 Task: Search one way flight ticket for 2 adults, 4 children and 1 infant on lap in business from Gustavus: Gustavus Airport to Fort Wayne: Fort Wayne International Airport on 5-4-2023. Choice of flights is Southwest. Price is upto 78000. Outbound departure time preference is 13:45.
Action: Mouse moved to (285, 240)
Screenshot: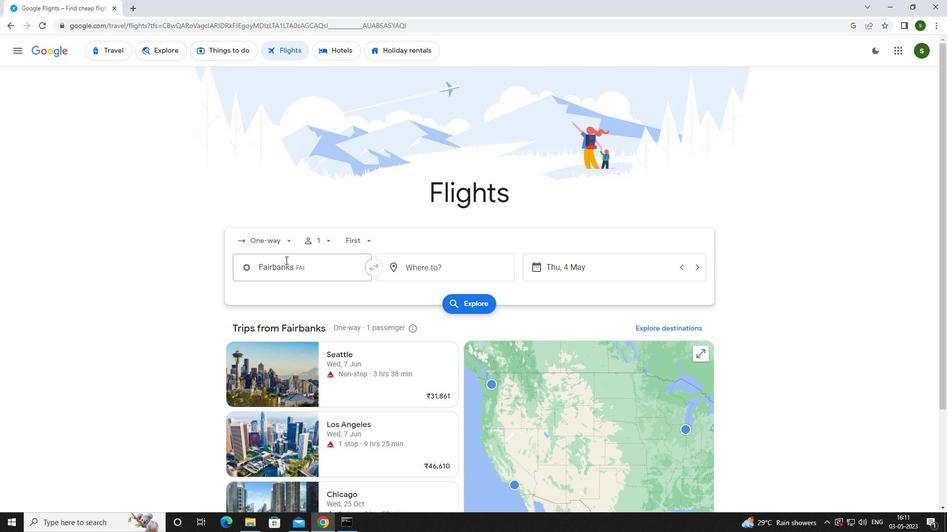 
Action: Mouse pressed left at (285, 240)
Screenshot: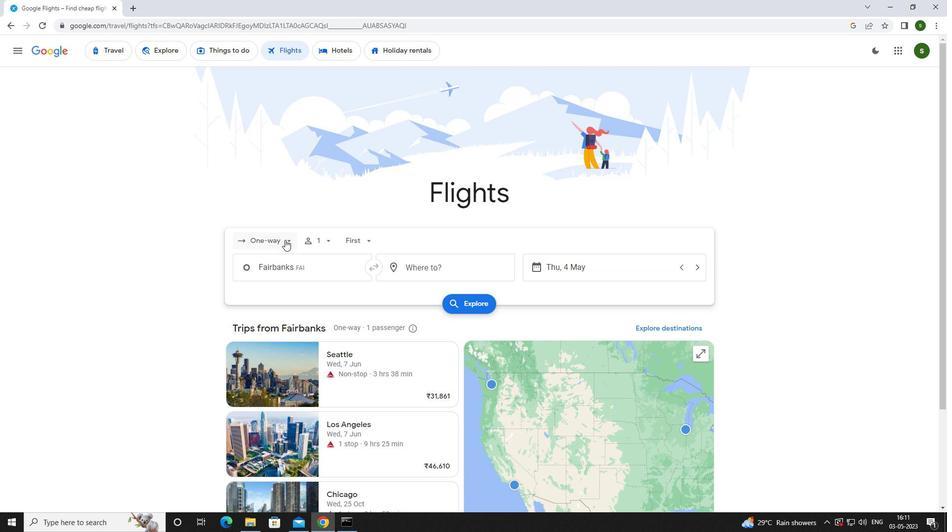 
Action: Mouse moved to (281, 285)
Screenshot: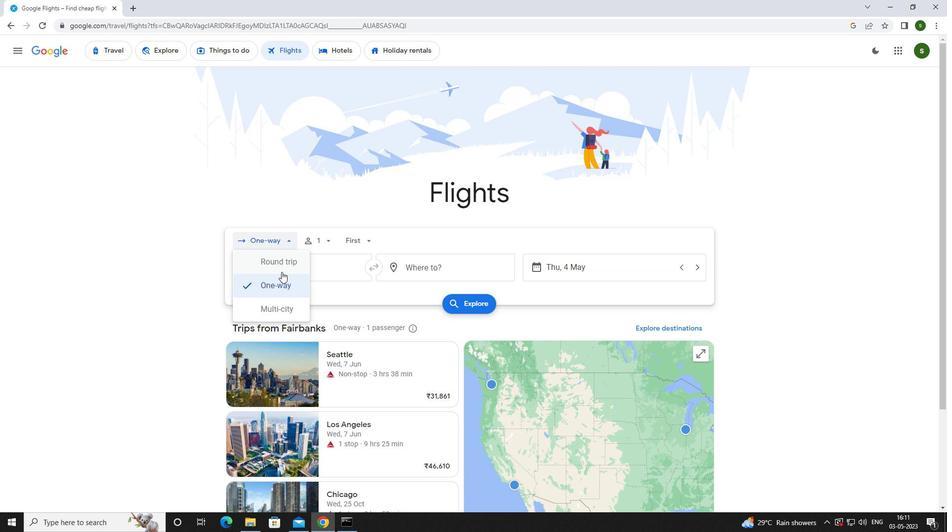 
Action: Mouse pressed left at (281, 285)
Screenshot: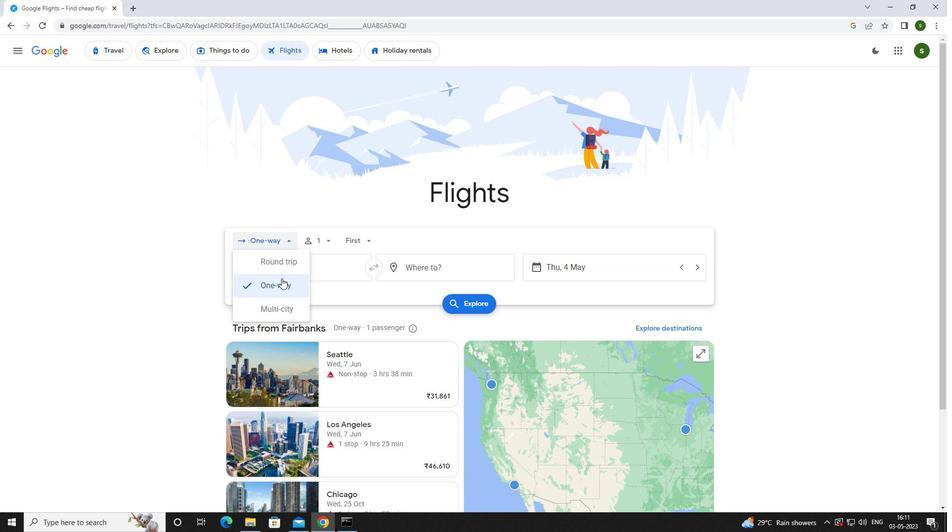 
Action: Mouse moved to (321, 245)
Screenshot: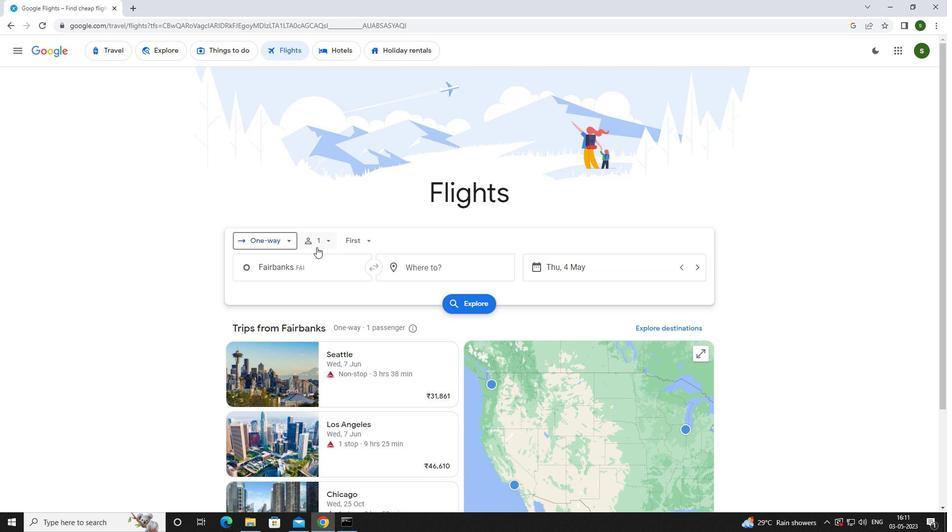
Action: Mouse pressed left at (321, 245)
Screenshot: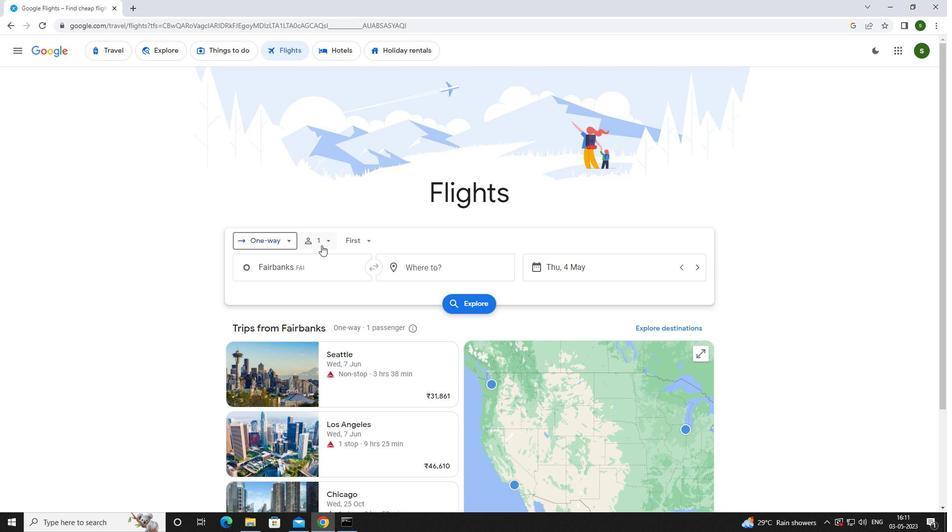 
Action: Mouse moved to (402, 264)
Screenshot: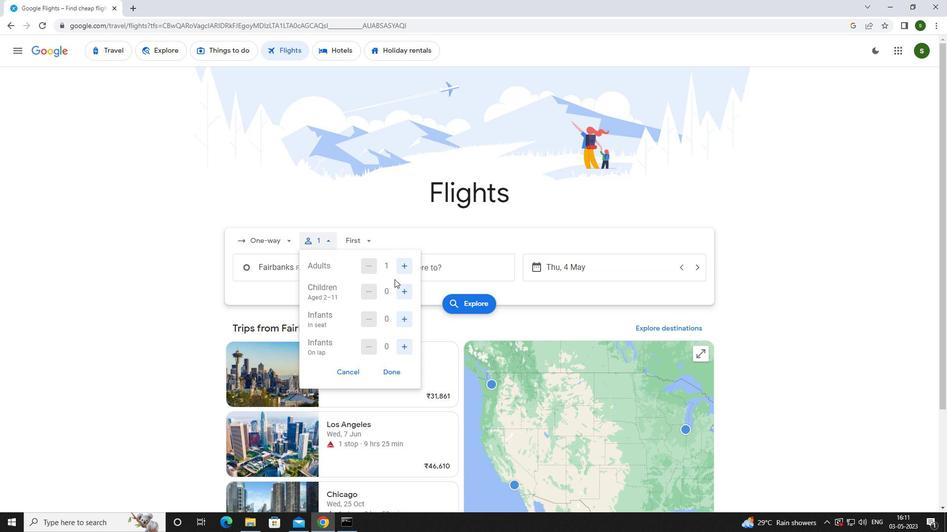 
Action: Mouse pressed left at (402, 264)
Screenshot: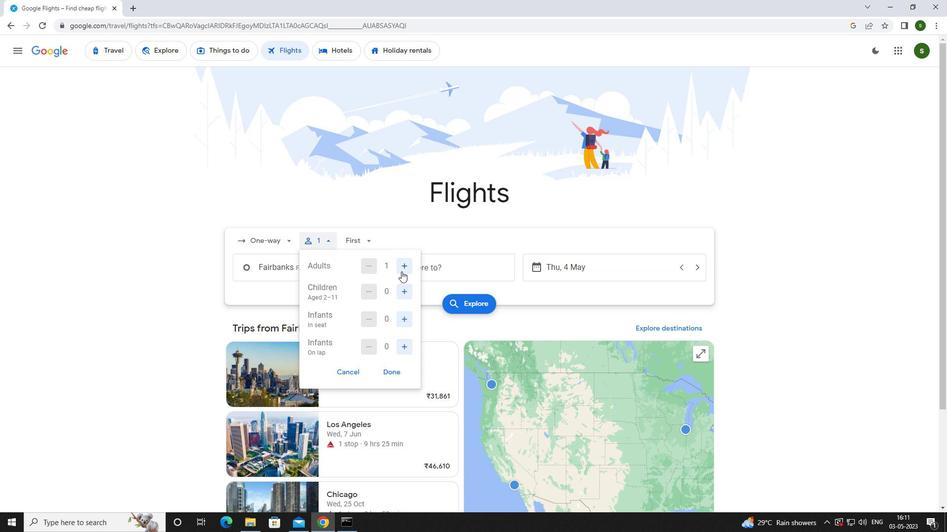 
Action: Mouse moved to (409, 291)
Screenshot: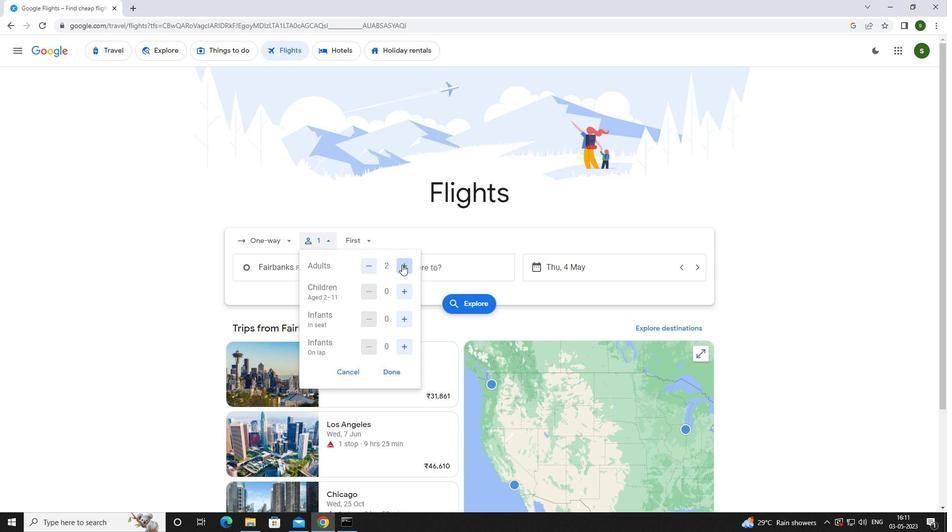 
Action: Mouse pressed left at (409, 291)
Screenshot: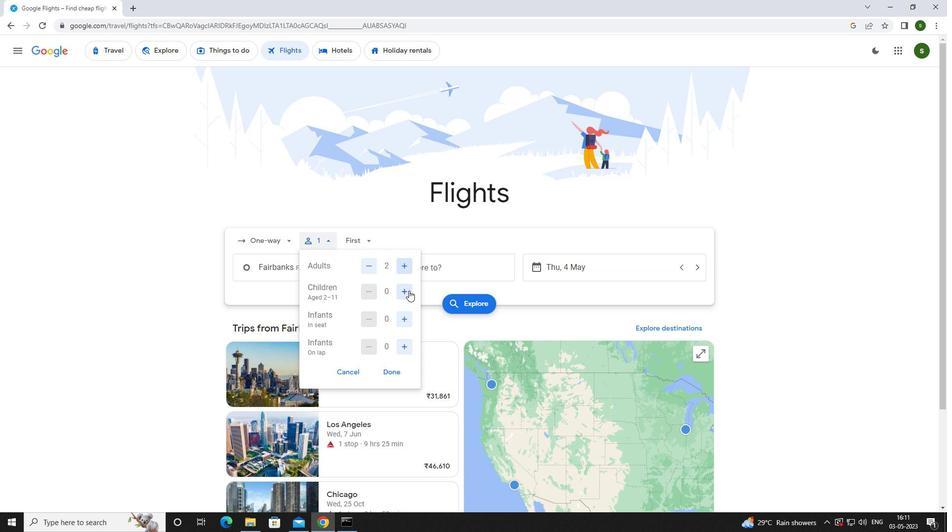 
Action: Mouse pressed left at (409, 291)
Screenshot: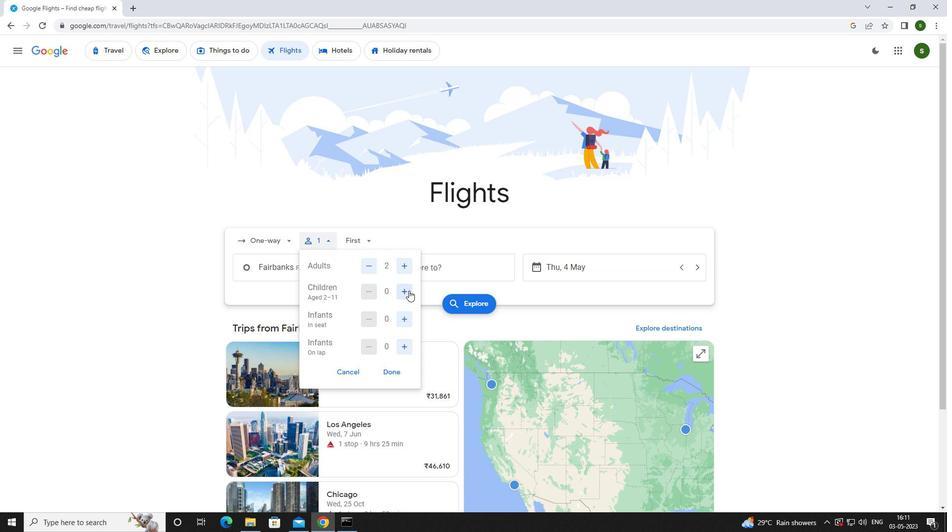
Action: Mouse pressed left at (409, 291)
Screenshot: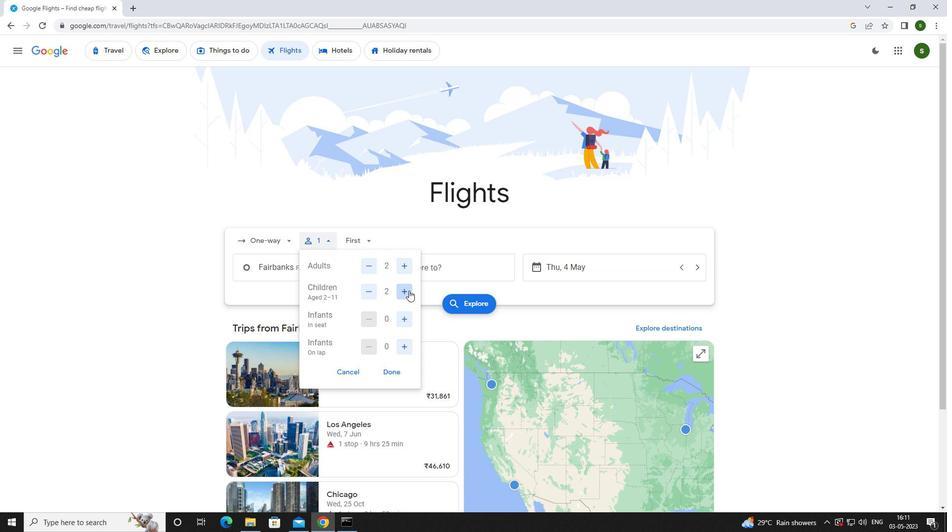 
Action: Mouse pressed left at (409, 291)
Screenshot: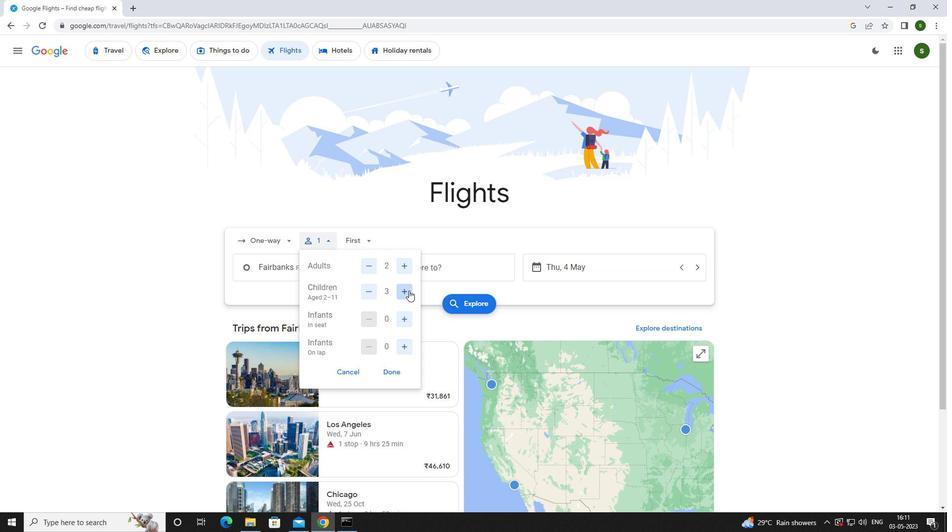 
Action: Mouse moved to (404, 346)
Screenshot: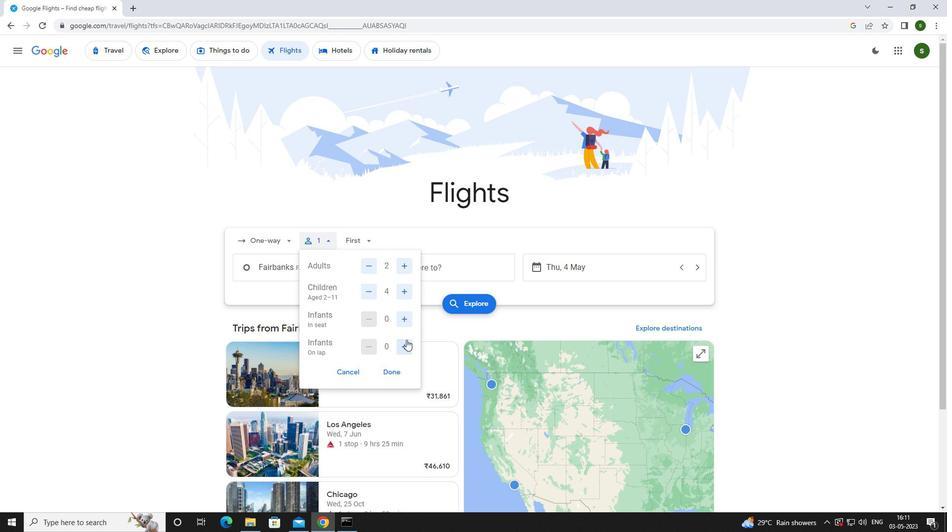 
Action: Mouse pressed left at (404, 346)
Screenshot: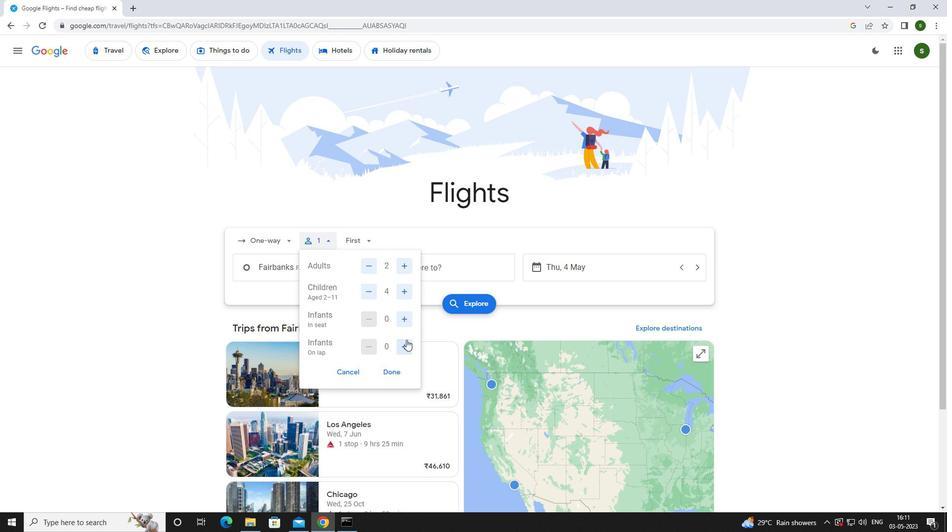 
Action: Mouse moved to (361, 243)
Screenshot: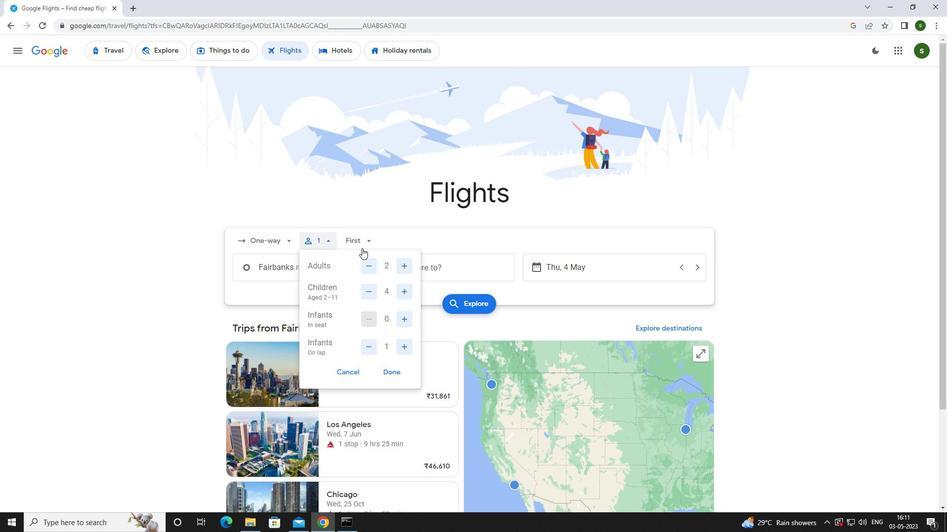 
Action: Mouse pressed left at (361, 243)
Screenshot: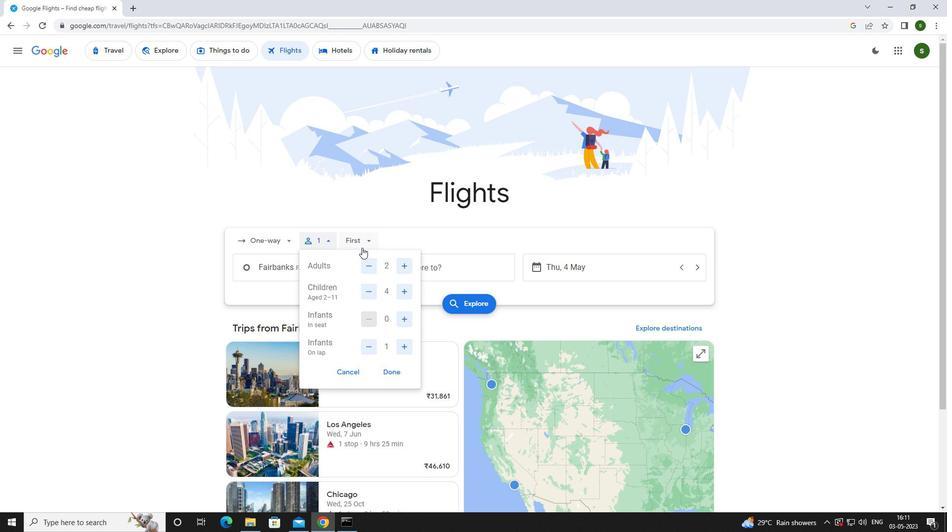 
Action: Mouse moved to (383, 309)
Screenshot: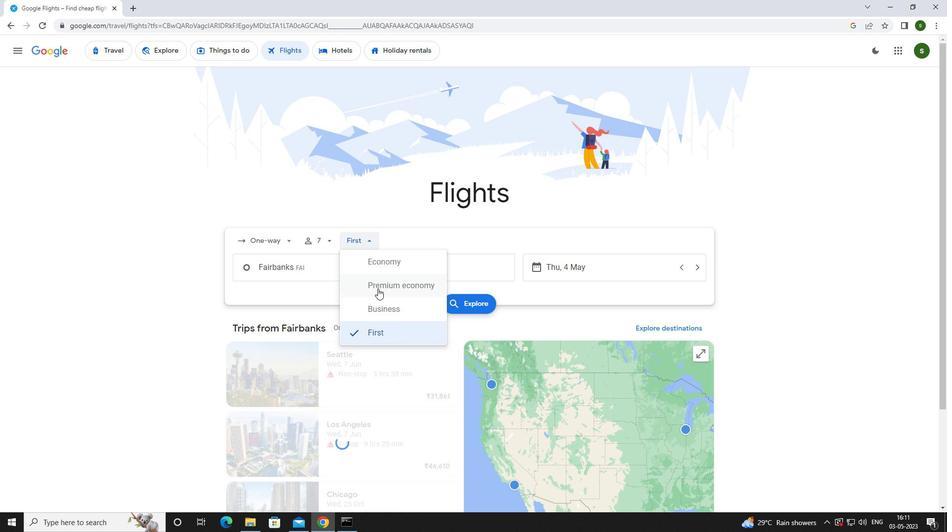 
Action: Mouse pressed left at (383, 309)
Screenshot: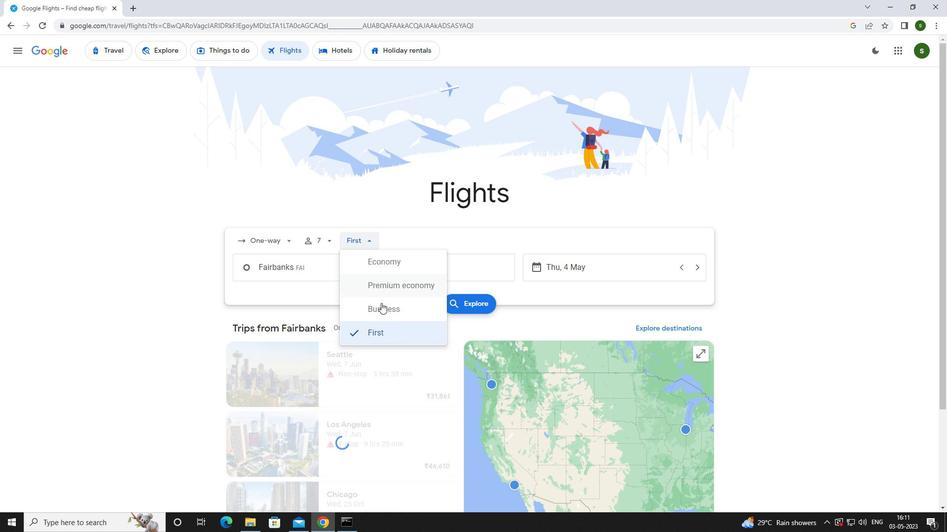 
Action: Mouse moved to (340, 268)
Screenshot: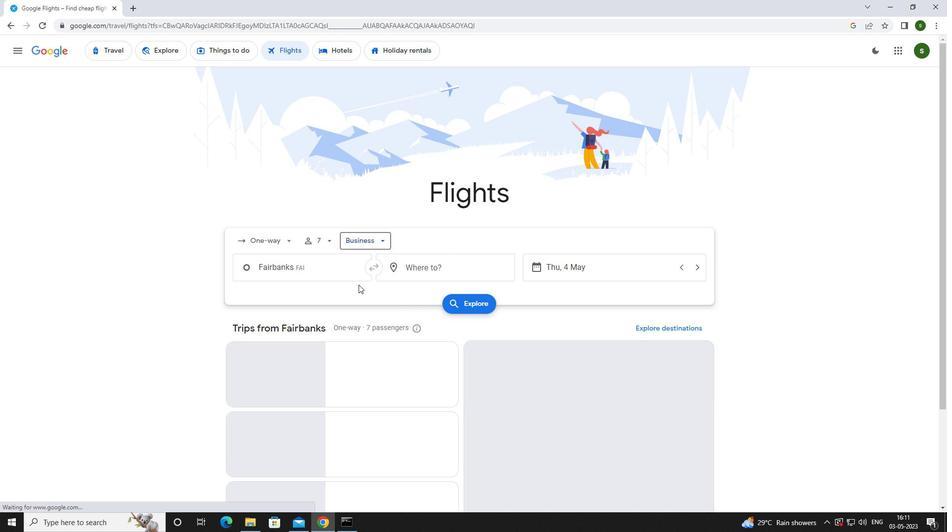 
Action: Mouse pressed left at (340, 268)
Screenshot: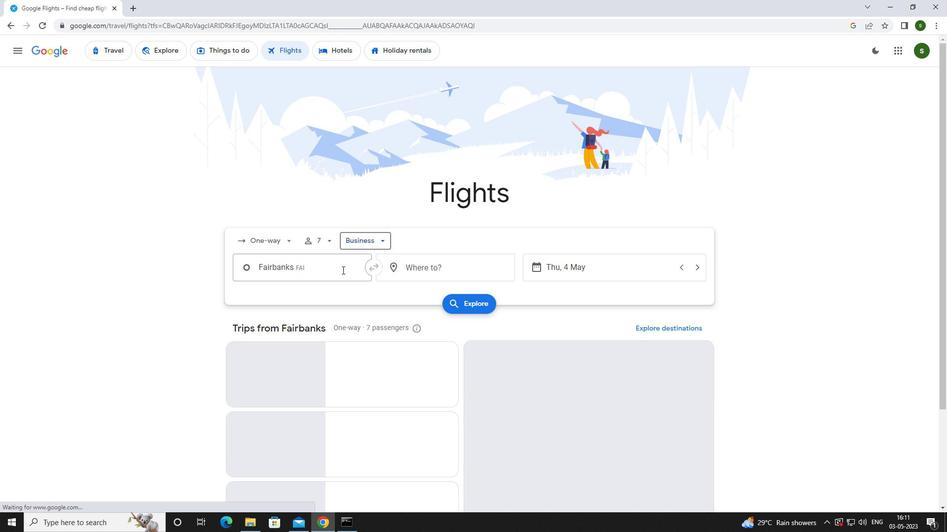 
Action: Mouse moved to (340, 267)
Screenshot: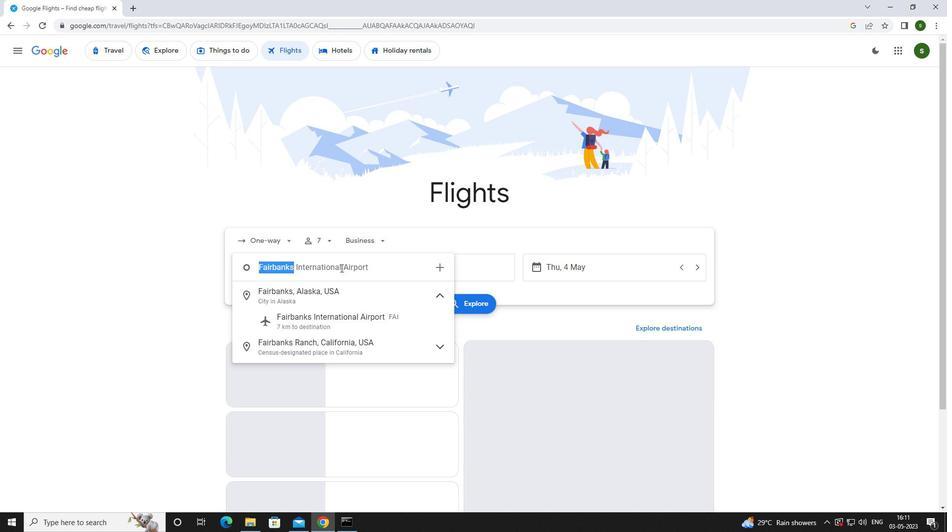
Action: Key pressed <Key.caps_lock>g<Key.caps_lock>ustavus
Screenshot: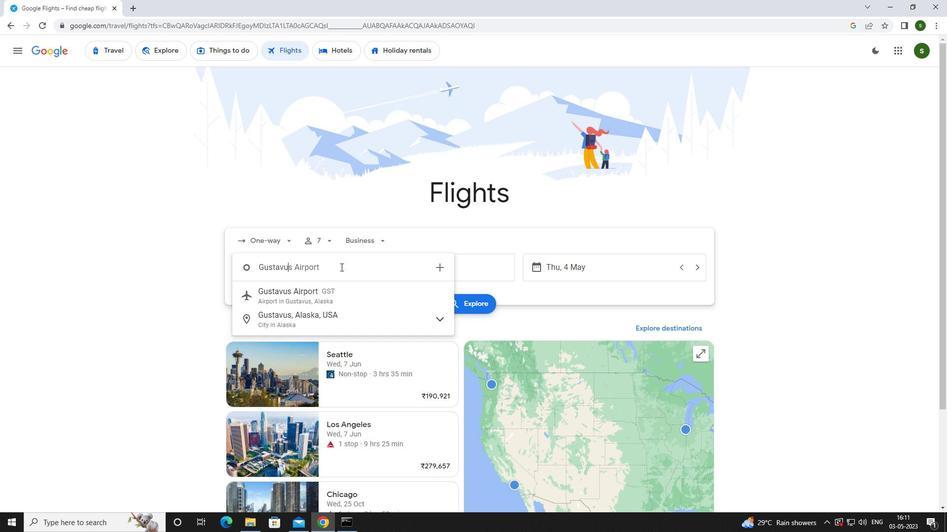 
Action: Mouse moved to (340, 297)
Screenshot: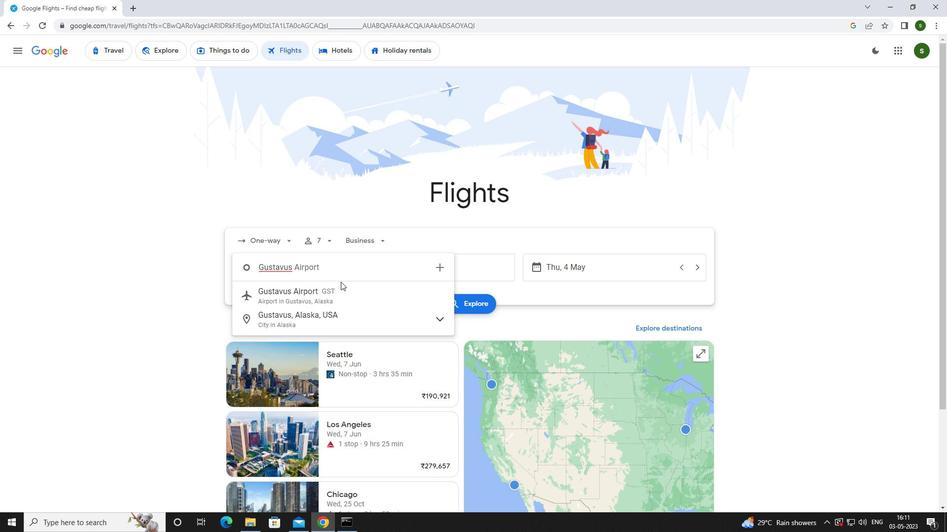 
Action: Mouse pressed left at (340, 297)
Screenshot: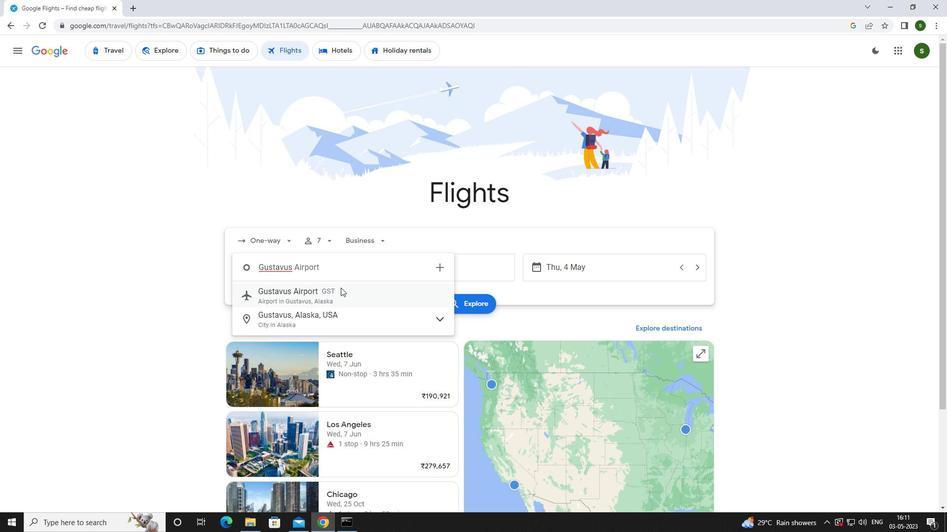 
Action: Mouse moved to (409, 265)
Screenshot: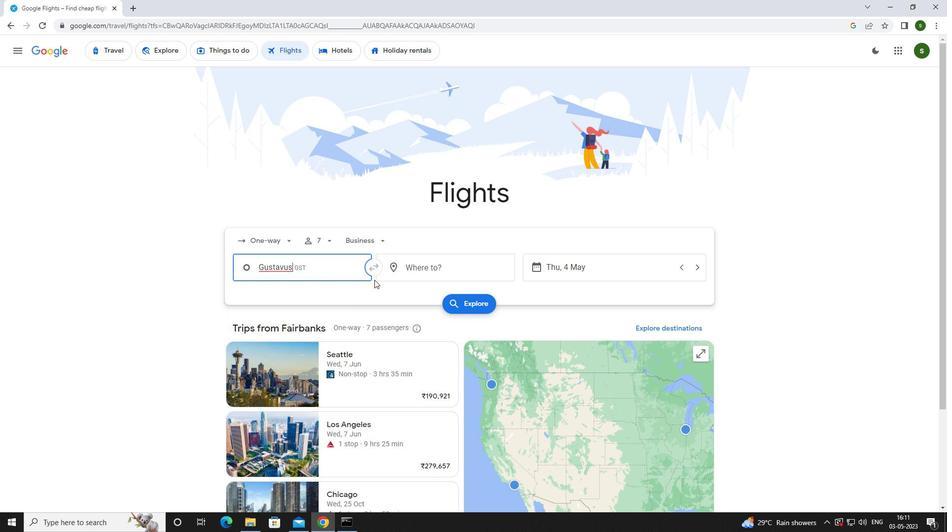 
Action: Mouse pressed left at (409, 265)
Screenshot: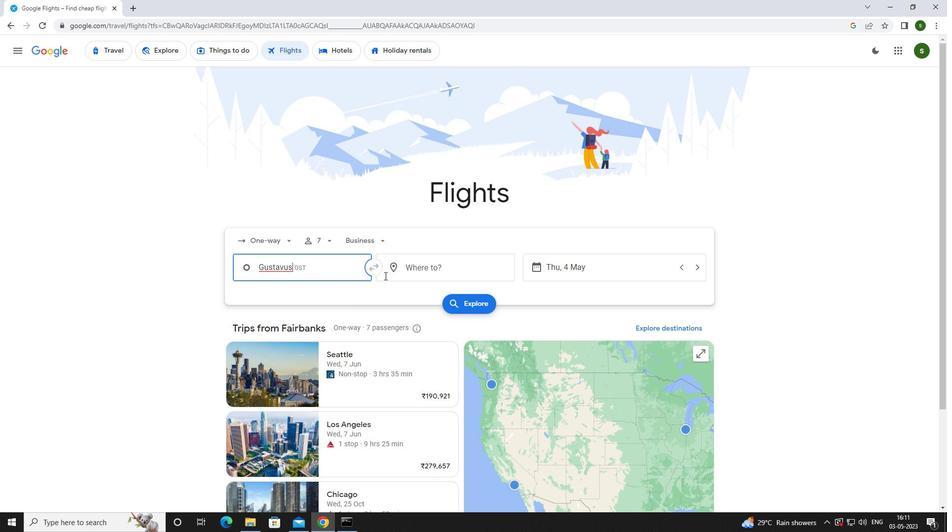 
Action: Mouse moved to (411, 264)
Screenshot: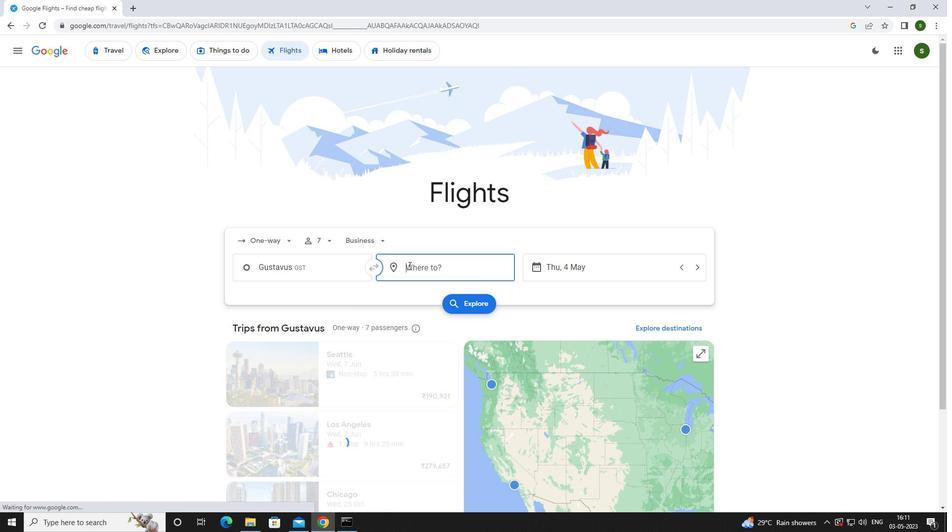 
Action: Key pressed <Key.caps_lock>f<Key.caps_lock>ort<Key.space><Key.caps_lock>w<Key.caps_lock>ay
Screenshot: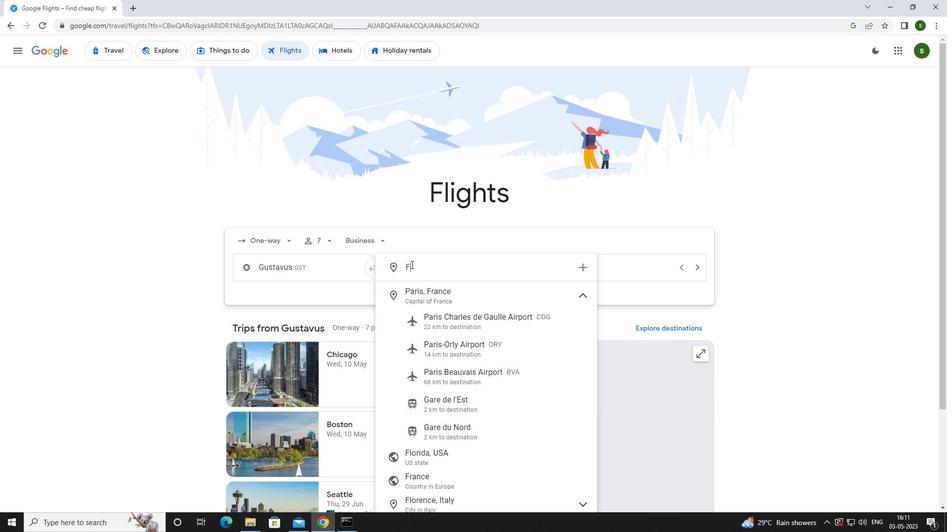 
Action: Mouse moved to (450, 319)
Screenshot: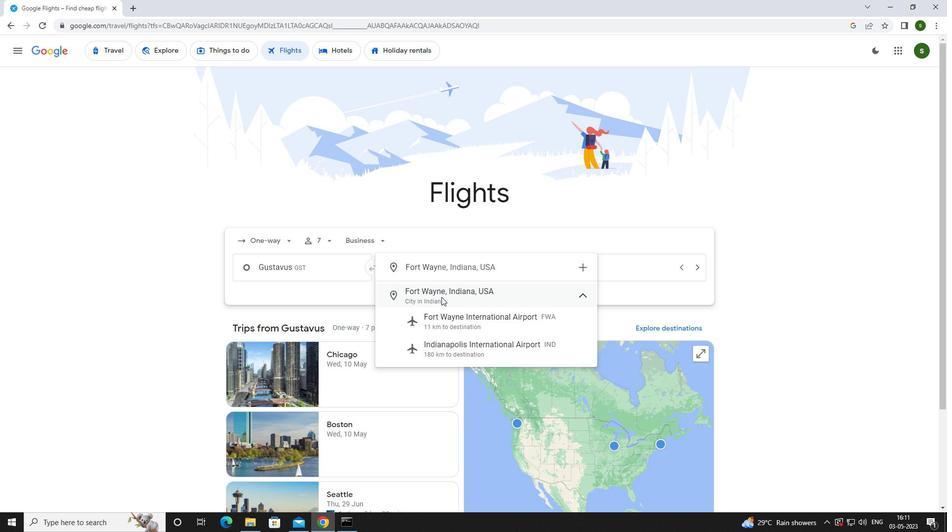 
Action: Mouse pressed left at (450, 319)
Screenshot: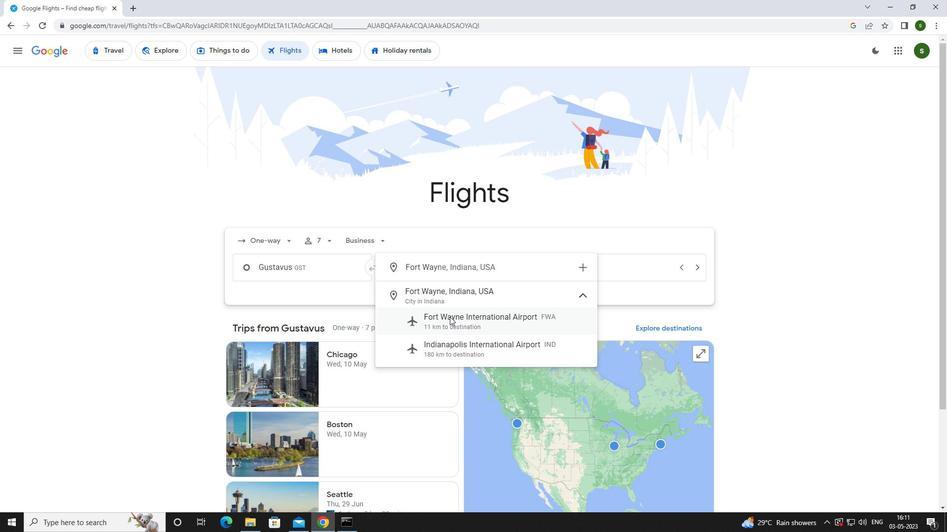 
Action: Mouse moved to (588, 270)
Screenshot: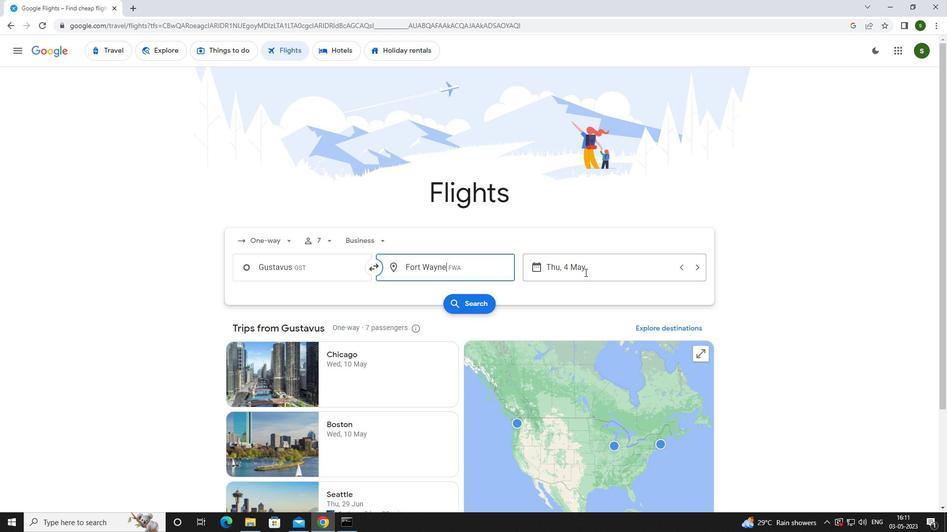 
Action: Mouse pressed left at (588, 270)
Screenshot: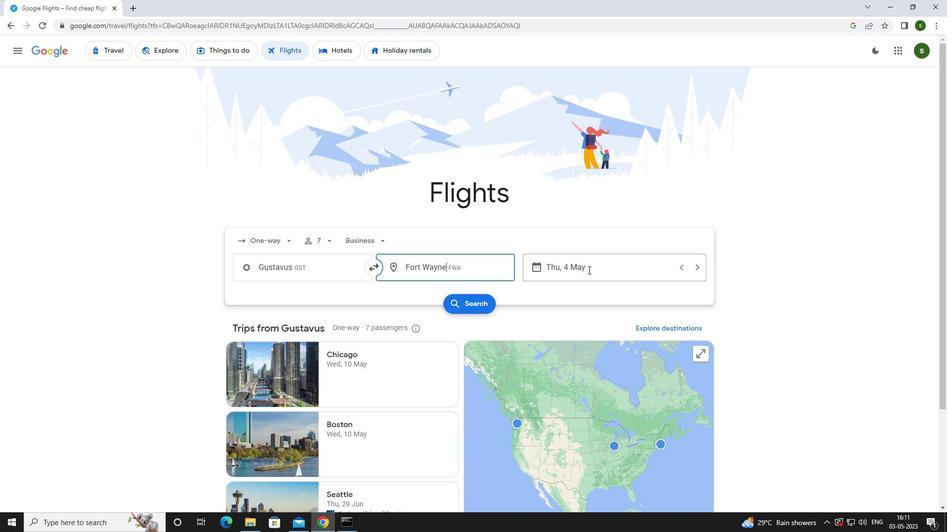 
Action: Mouse moved to (444, 331)
Screenshot: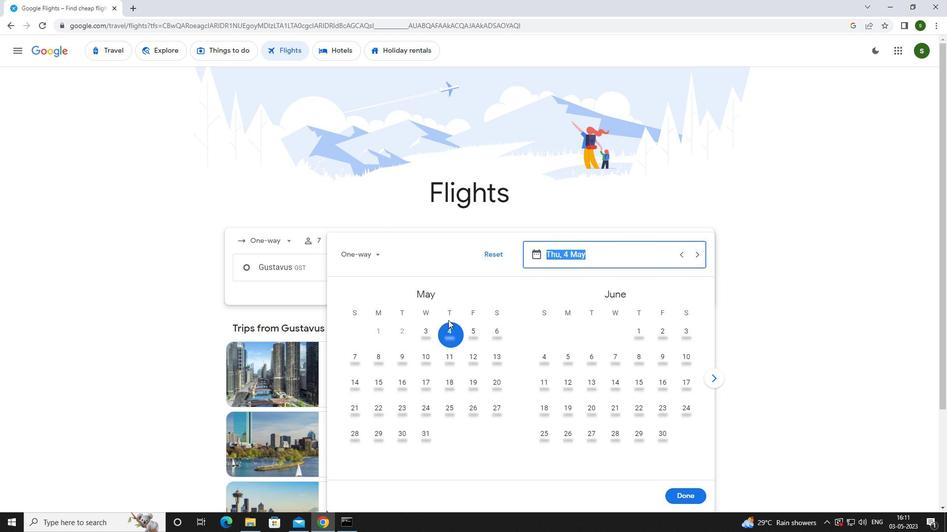 
Action: Mouse pressed left at (444, 331)
Screenshot: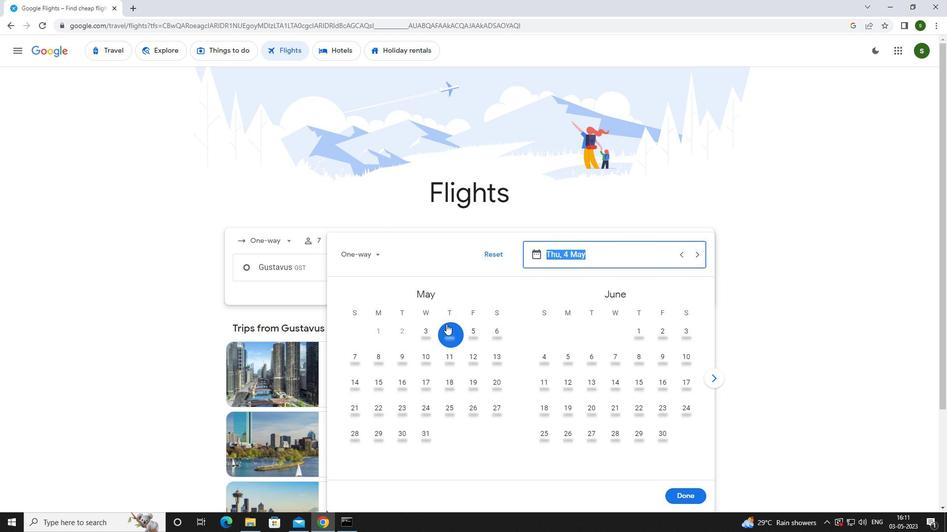 
Action: Mouse moved to (674, 495)
Screenshot: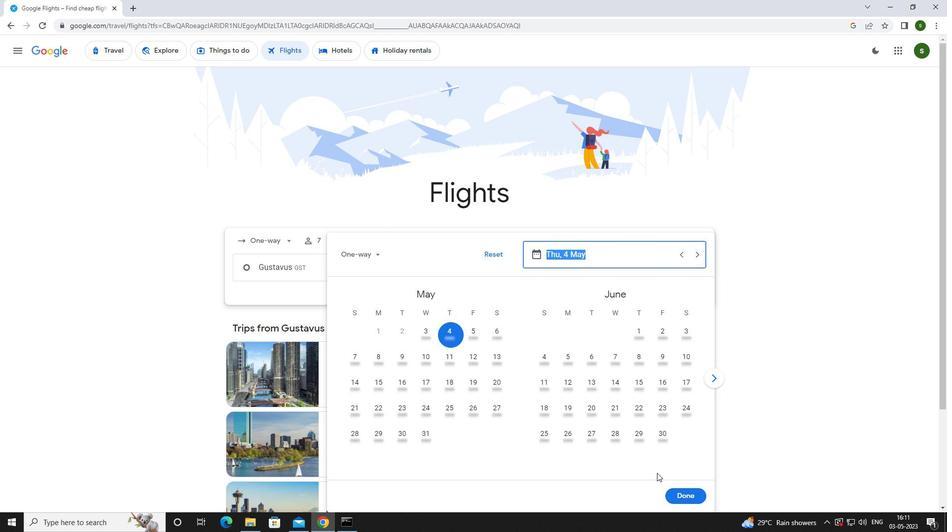 
Action: Mouse pressed left at (674, 495)
Screenshot: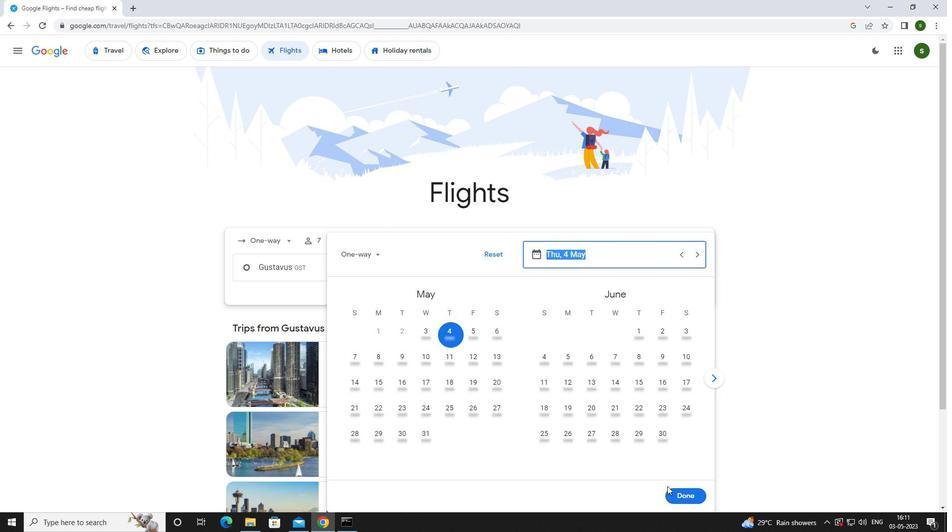
Action: Mouse moved to (470, 304)
Screenshot: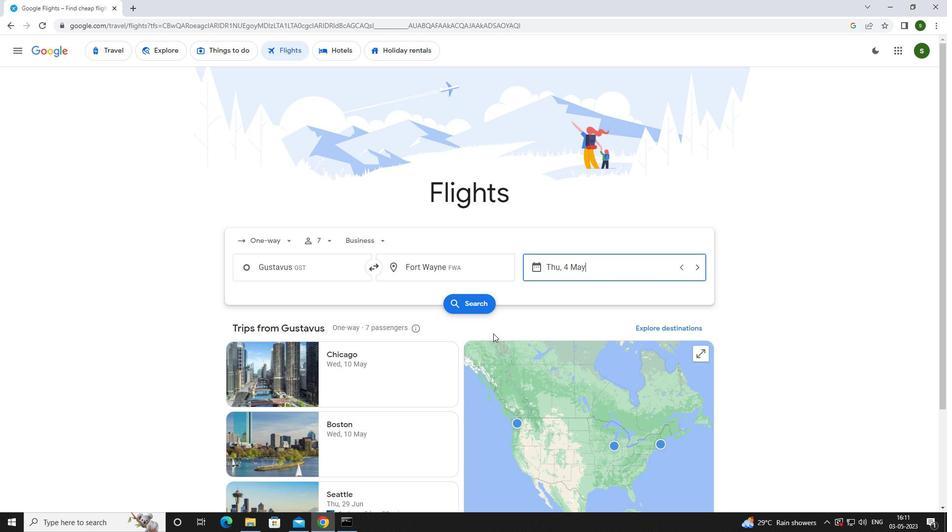 
Action: Mouse pressed left at (470, 304)
Screenshot: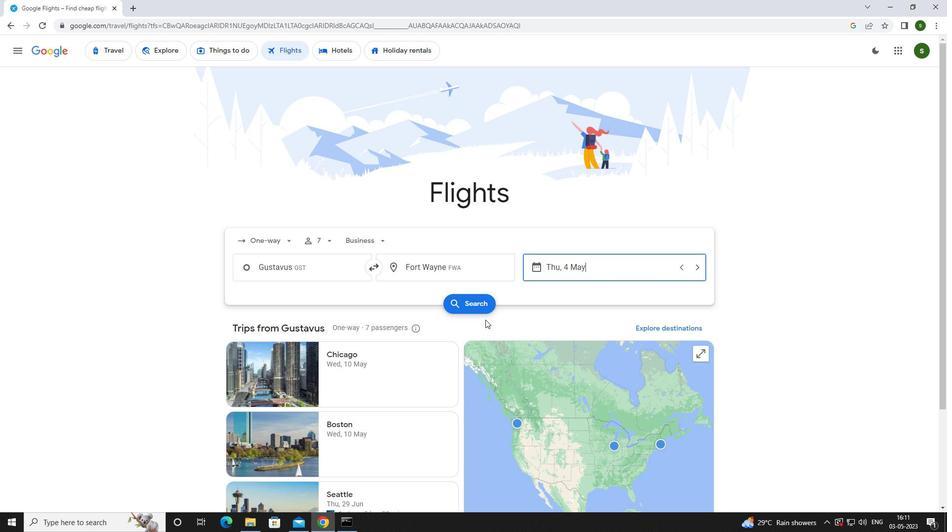 
Action: Mouse moved to (247, 145)
Screenshot: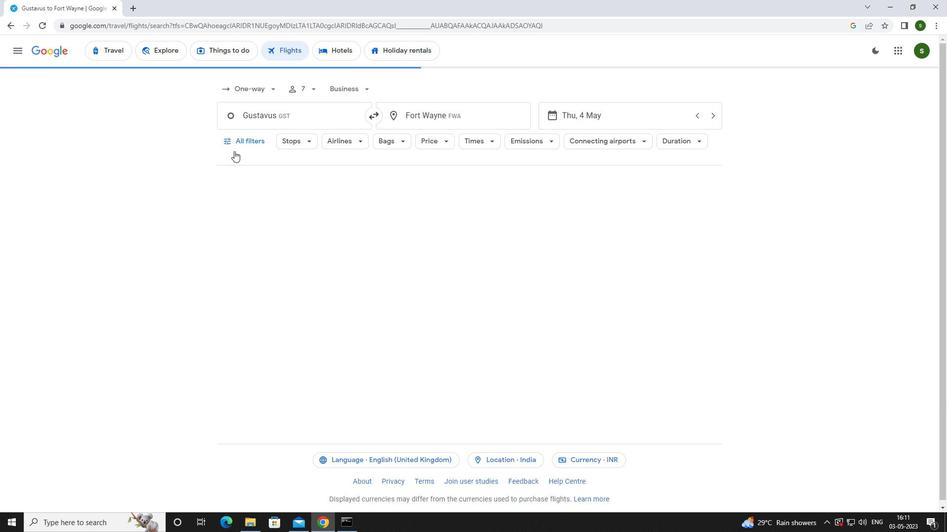 
Action: Mouse pressed left at (247, 145)
Screenshot: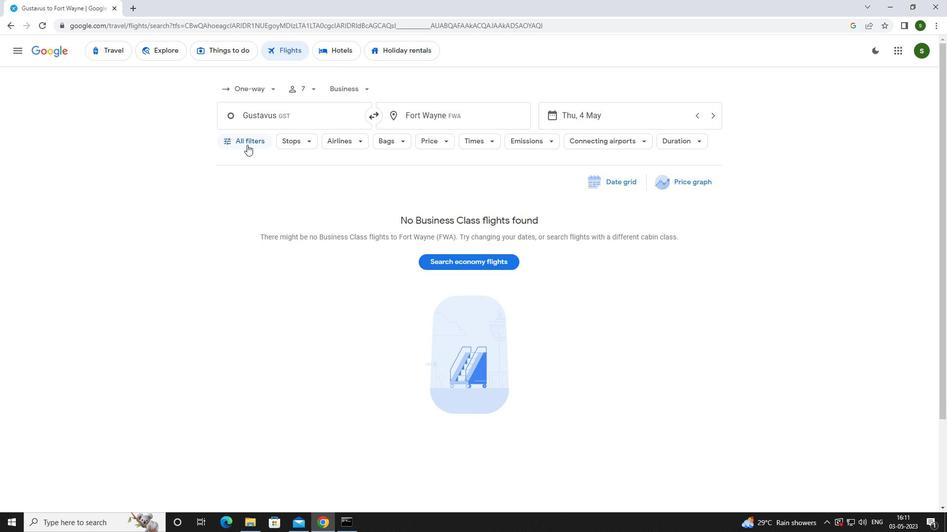 
Action: Mouse moved to (368, 353)
Screenshot: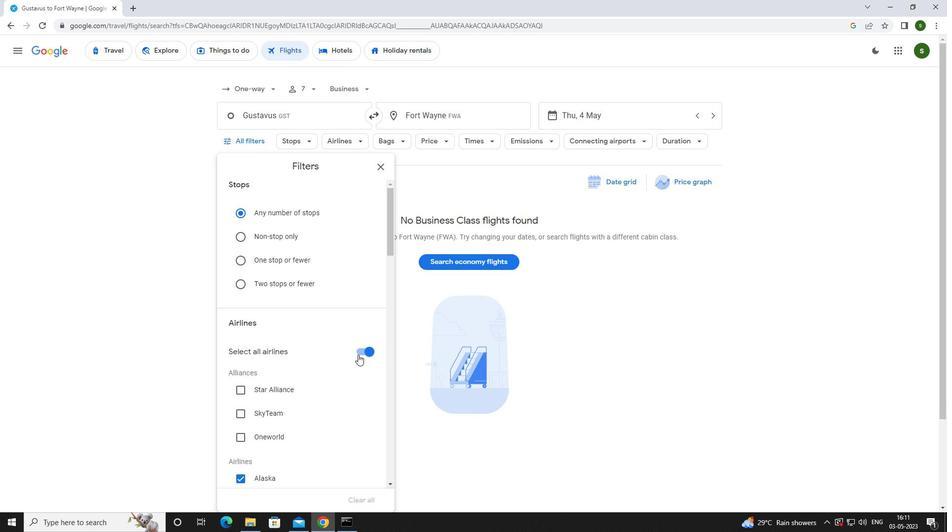 
Action: Mouse pressed left at (368, 353)
Screenshot: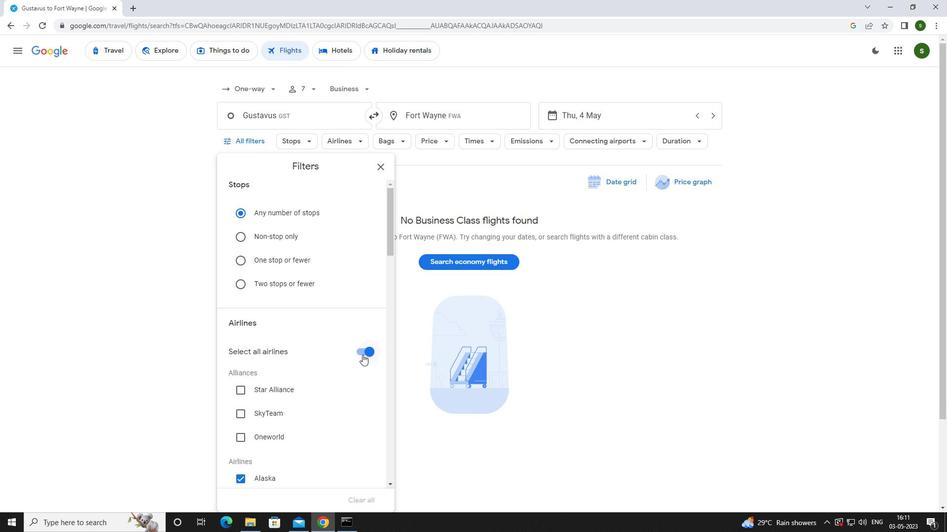 
Action: Mouse moved to (358, 330)
Screenshot: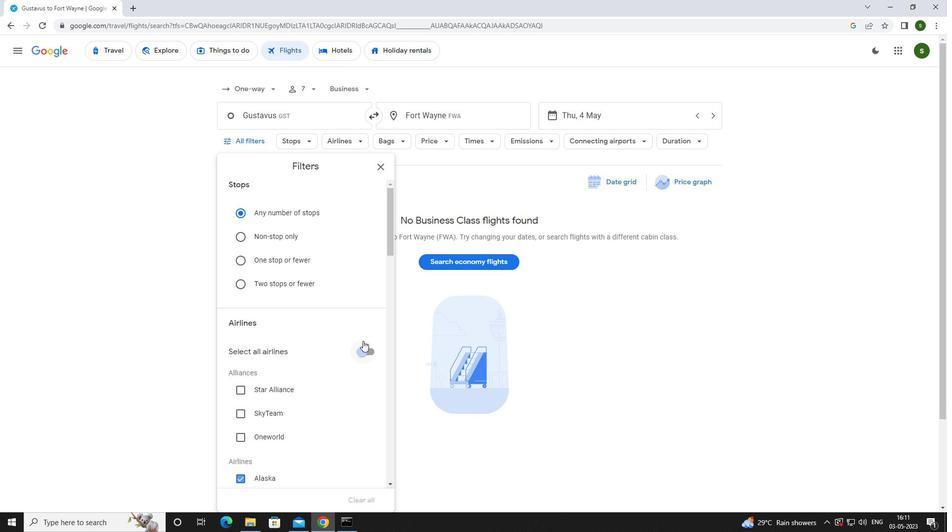 
Action: Mouse scrolled (358, 330) with delta (0, 0)
Screenshot: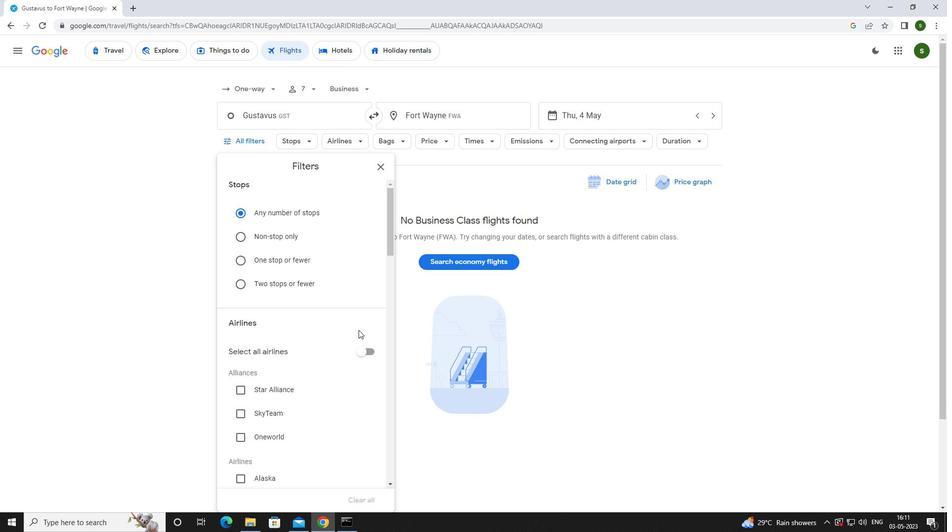 
Action: Mouse scrolled (358, 330) with delta (0, 0)
Screenshot: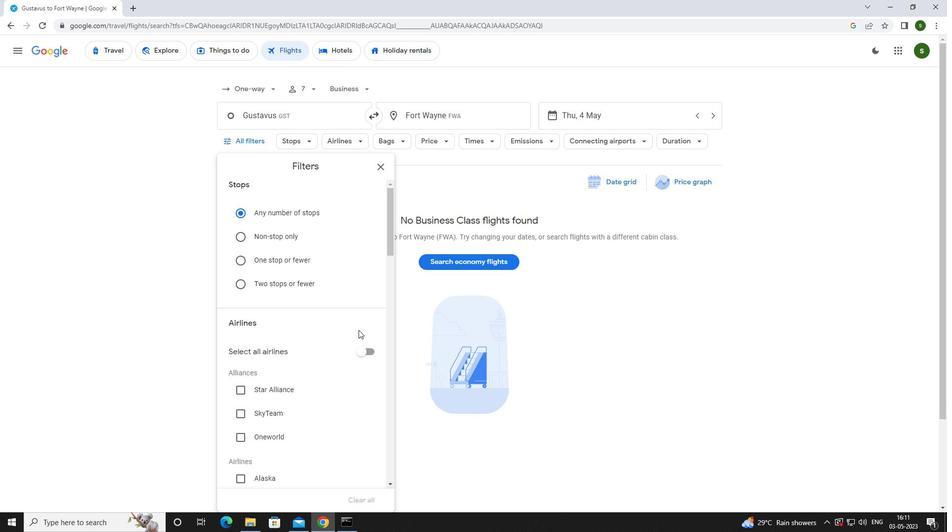 
Action: Mouse scrolled (358, 330) with delta (0, 0)
Screenshot: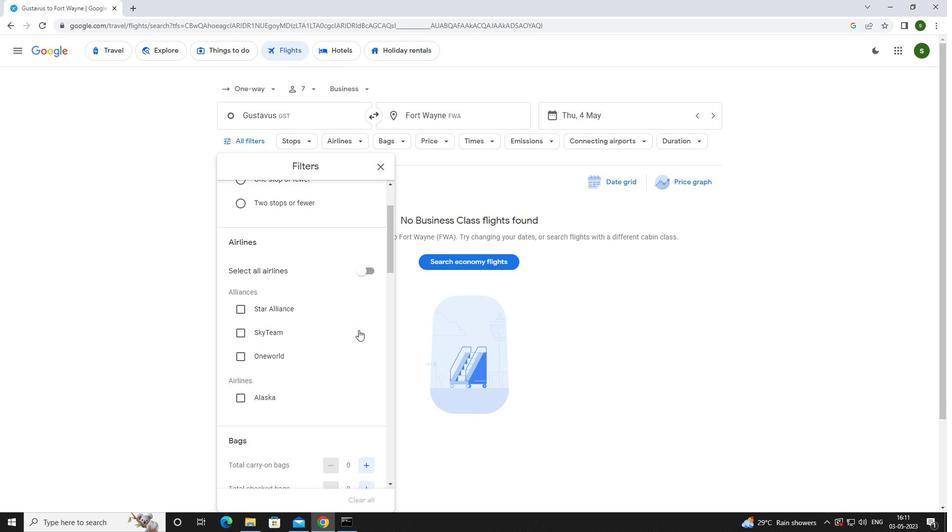 
Action: Mouse scrolled (358, 330) with delta (0, 0)
Screenshot: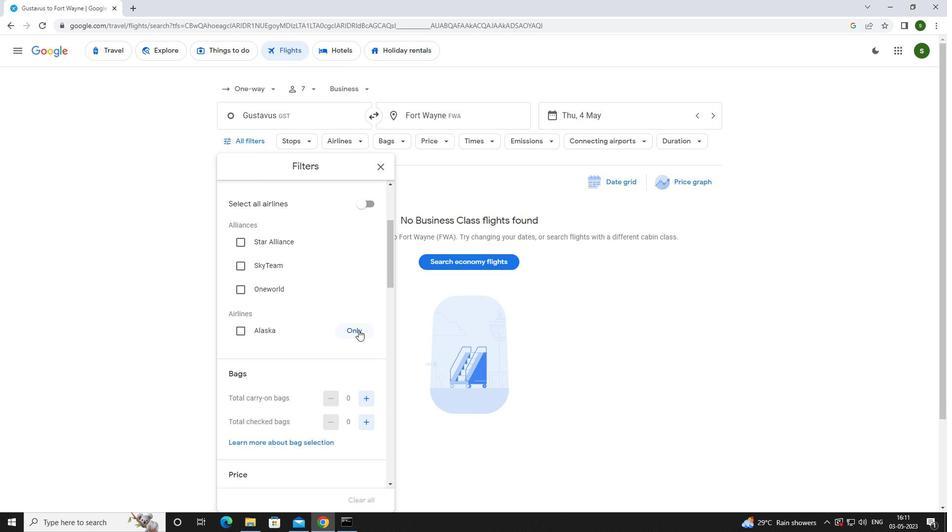 
Action: Mouse scrolled (358, 330) with delta (0, 0)
Screenshot: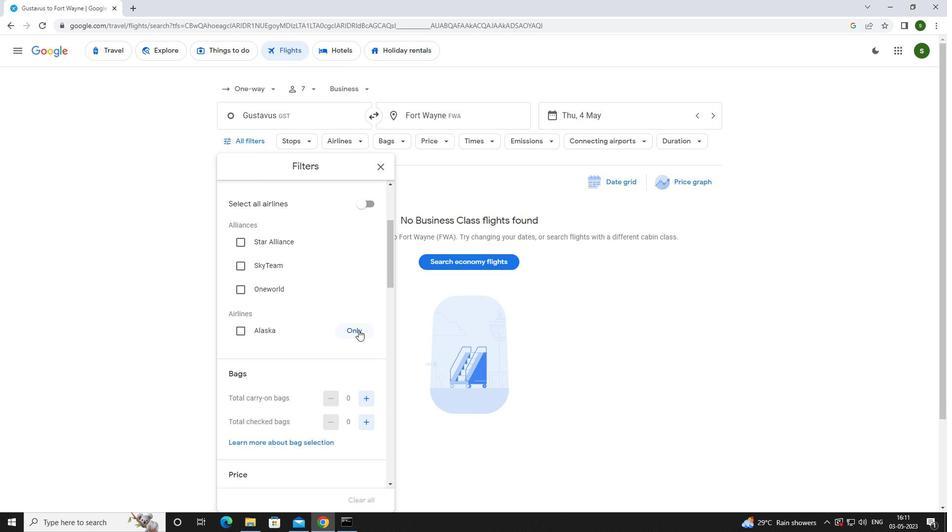 
Action: Mouse scrolled (358, 330) with delta (0, 0)
Screenshot: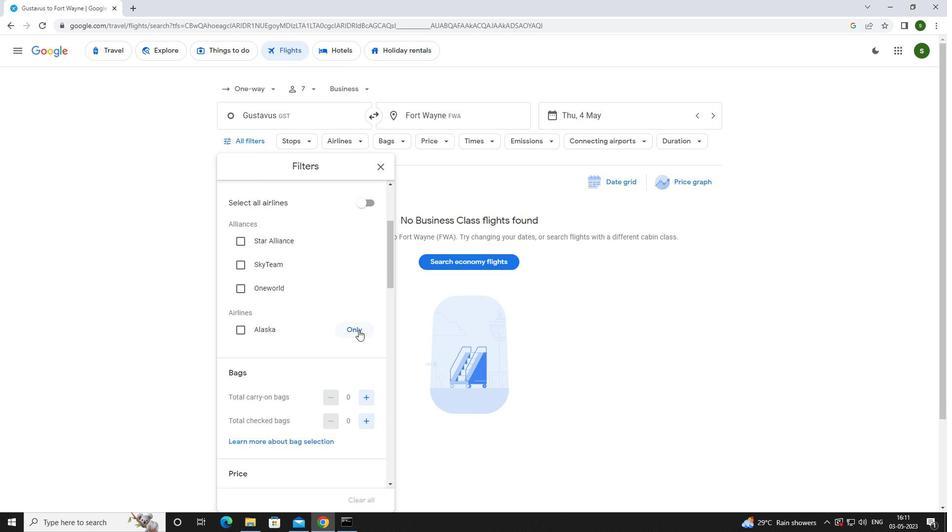 
Action: Mouse moved to (367, 369)
Screenshot: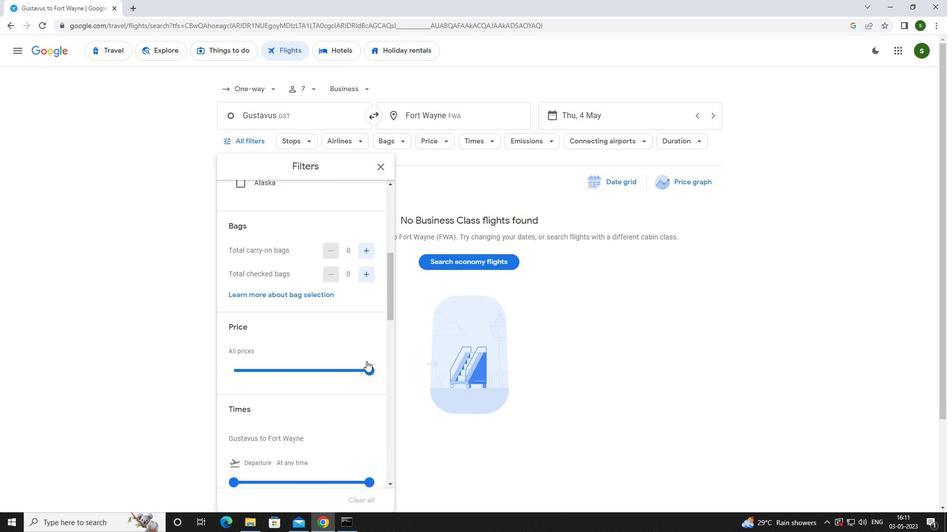
Action: Mouse pressed left at (367, 369)
Screenshot: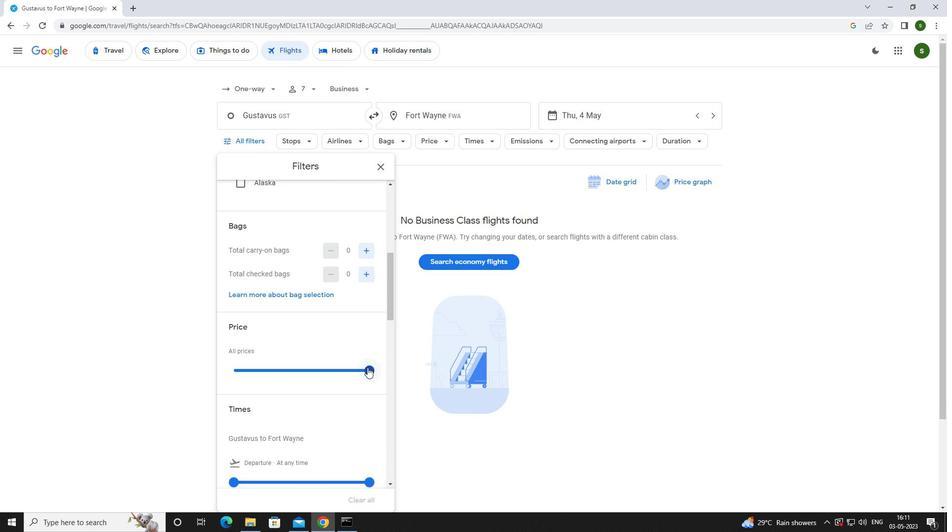 
Action: Mouse scrolled (367, 369) with delta (0, 0)
Screenshot: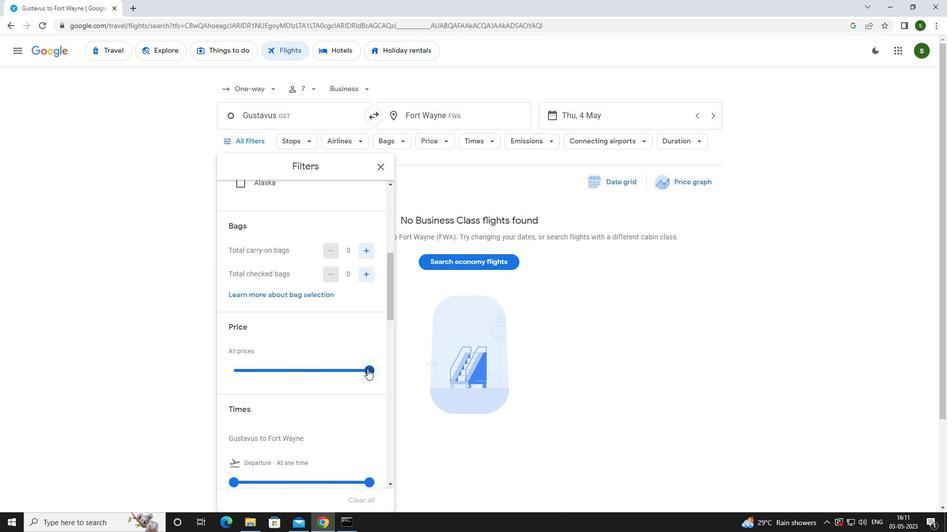 
Action: Mouse scrolled (367, 369) with delta (0, 0)
Screenshot: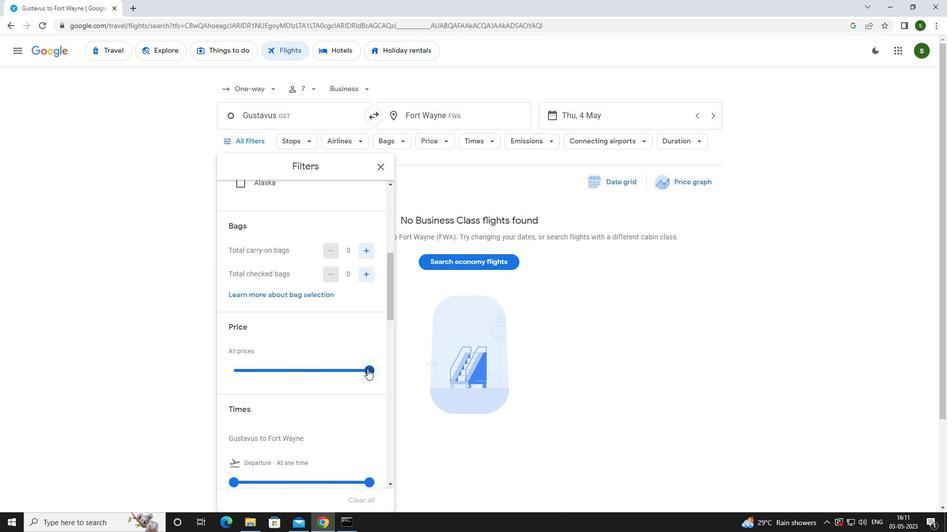 
Action: Mouse scrolled (367, 369) with delta (0, 0)
Screenshot: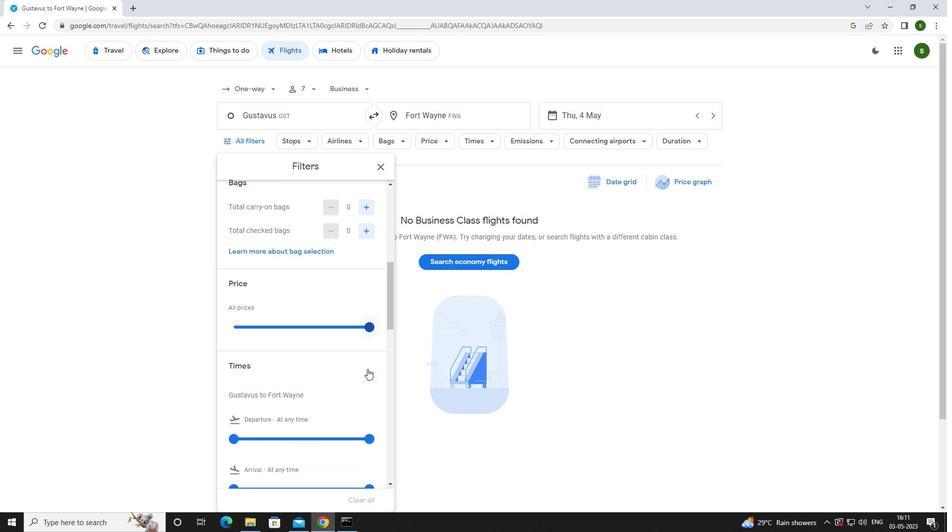 
Action: Mouse moved to (232, 331)
Screenshot: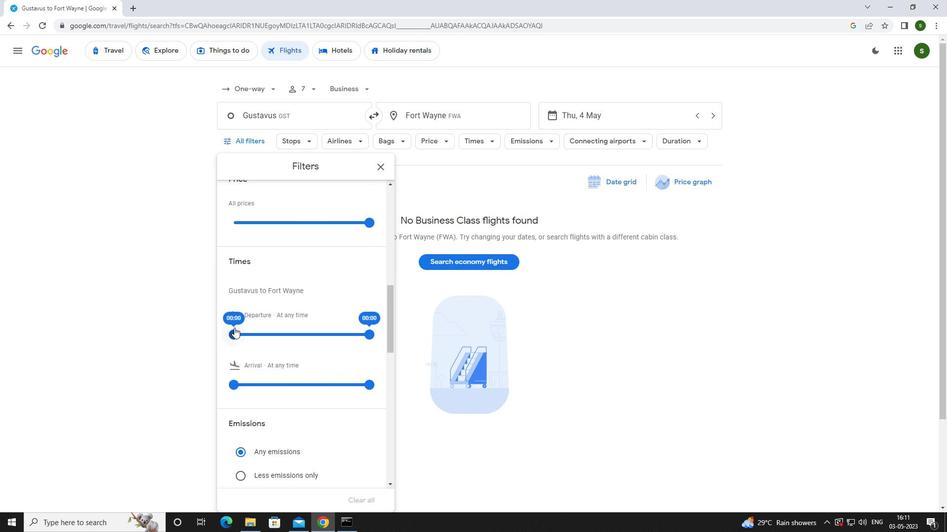 
Action: Mouse pressed left at (232, 331)
Screenshot: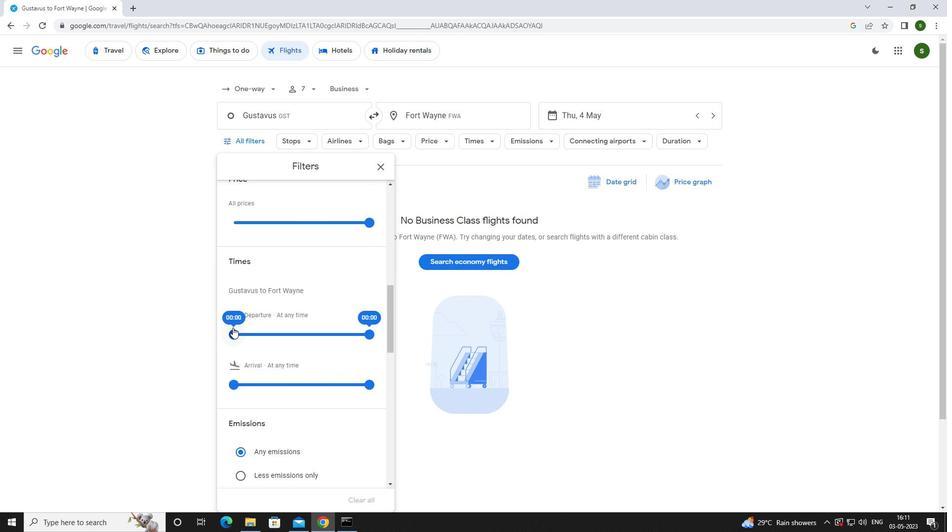 
Action: Mouse moved to (581, 389)
Screenshot: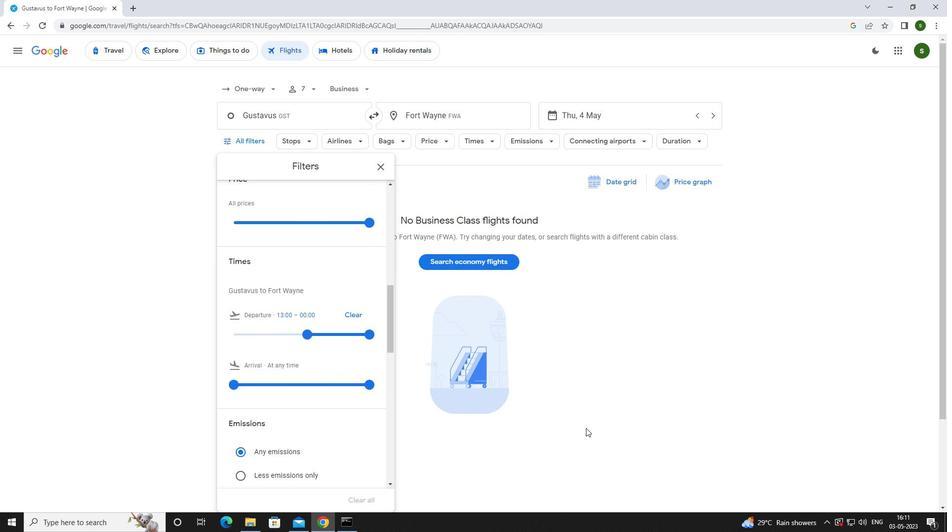 
Action: Mouse pressed left at (581, 389)
Screenshot: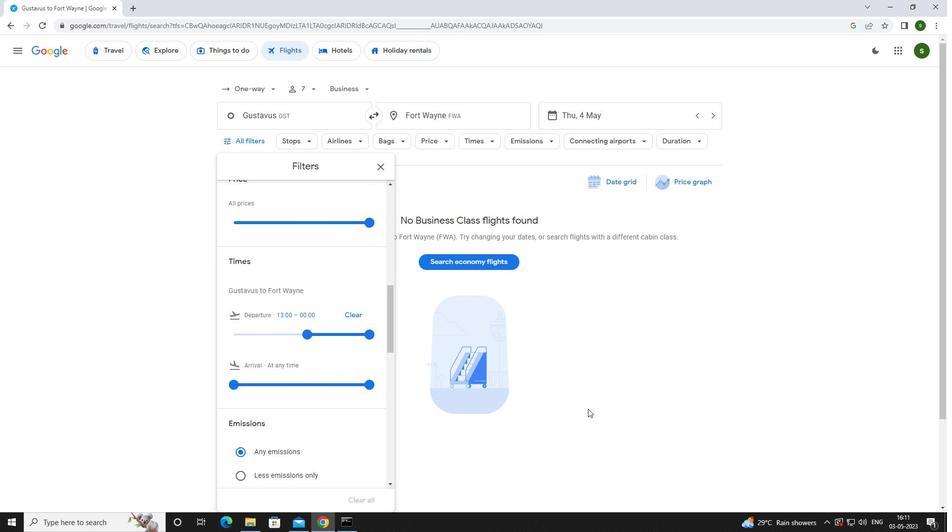 
Action: Mouse moved to (581, 388)
Screenshot: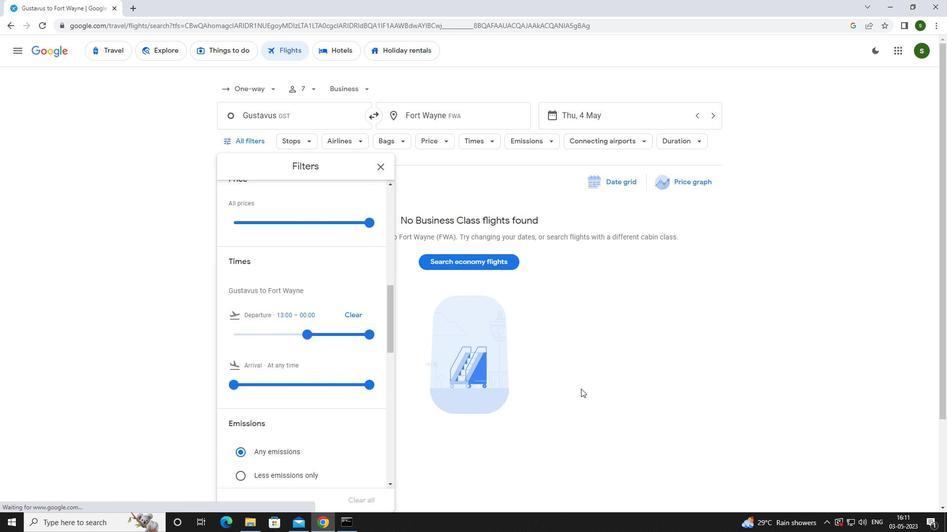 
